 Task: Set the transport protocol for RTP stream output to "SCTP".
Action: Mouse moved to (100, 14)
Screenshot: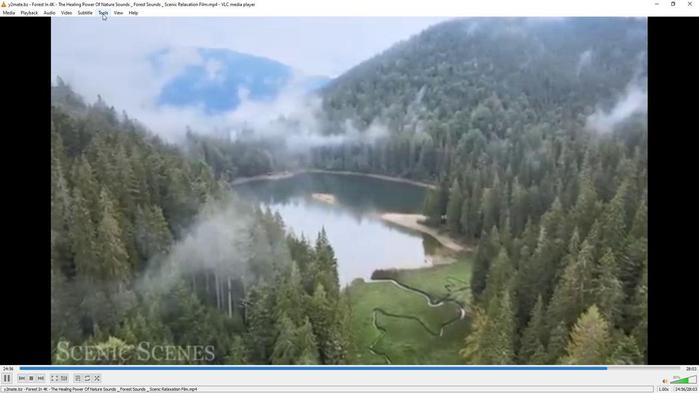 
Action: Mouse pressed left at (100, 14)
Screenshot: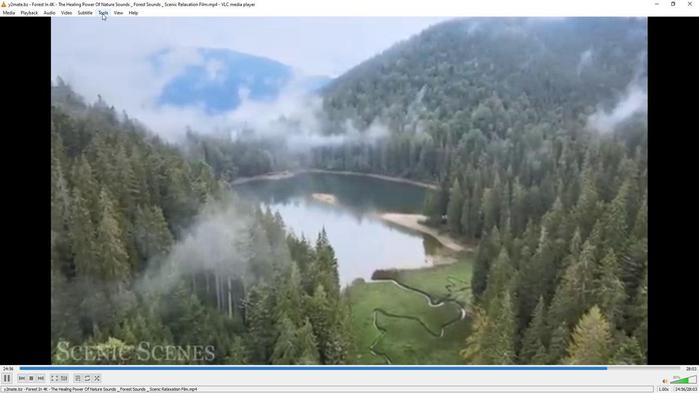 
Action: Mouse moved to (116, 98)
Screenshot: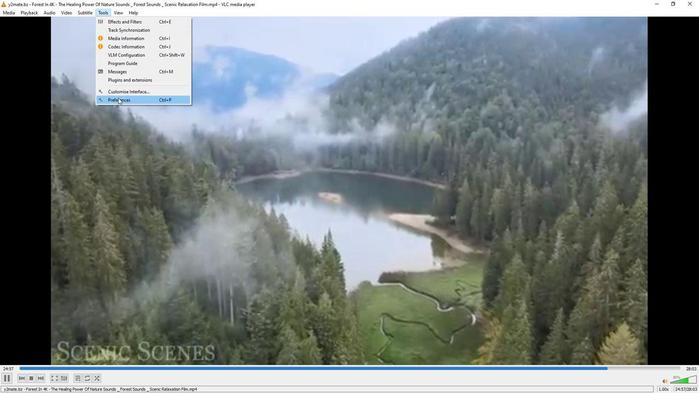 
Action: Mouse pressed left at (116, 98)
Screenshot: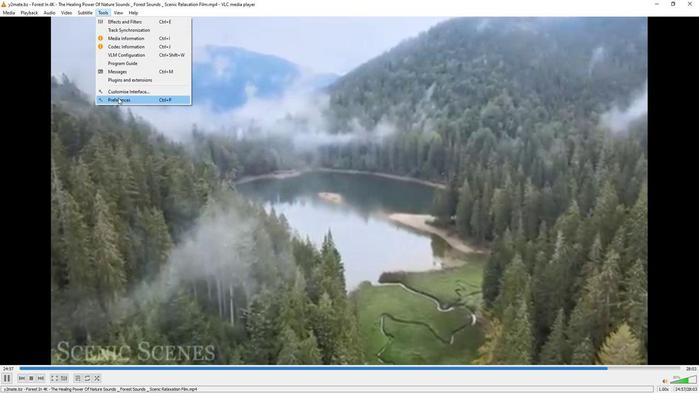 
Action: Mouse moved to (229, 320)
Screenshot: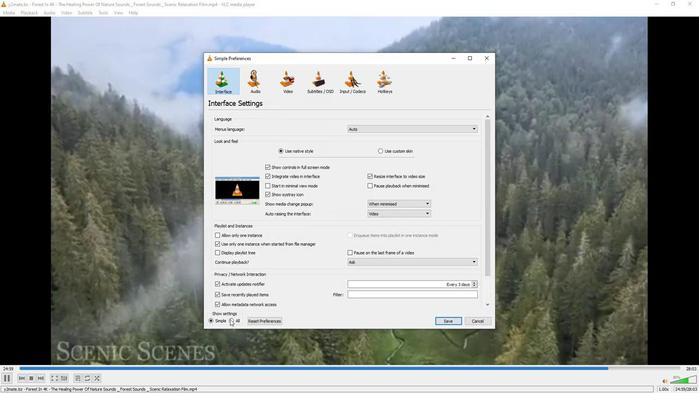 
Action: Mouse pressed left at (229, 320)
Screenshot: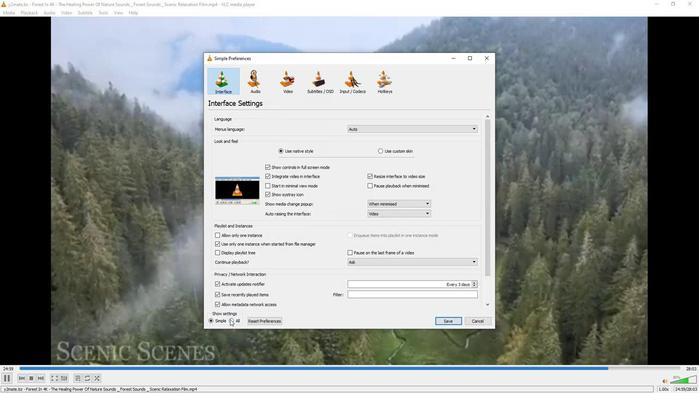 
Action: Mouse moved to (228, 273)
Screenshot: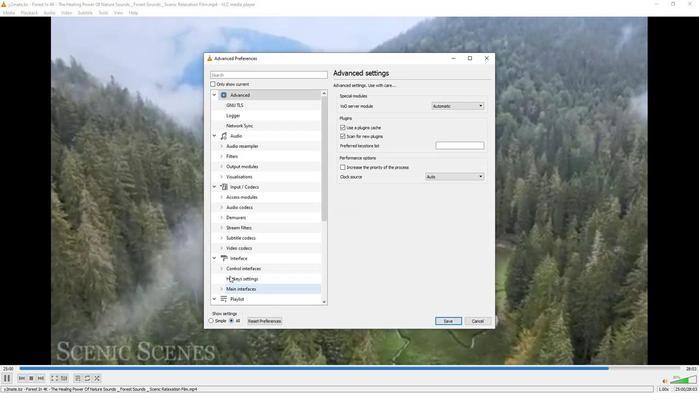 
Action: Mouse scrolled (228, 272) with delta (0, 0)
Screenshot: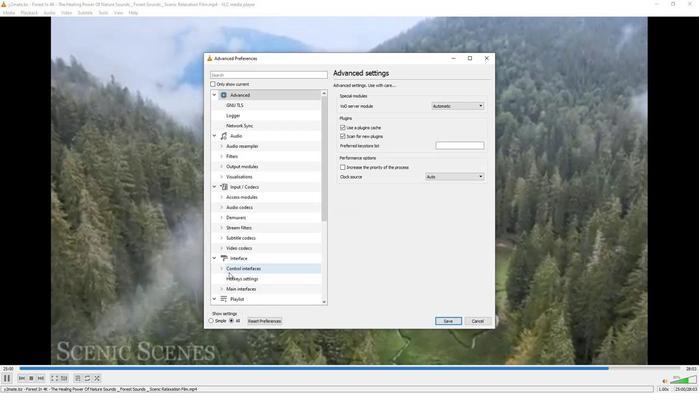 
Action: Mouse moved to (227, 268)
Screenshot: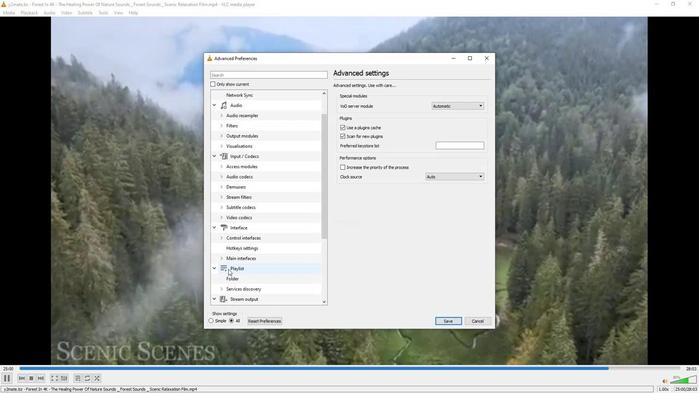 
Action: Mouse scrolled (227, 268) with delta (0, 0)
Screenshot: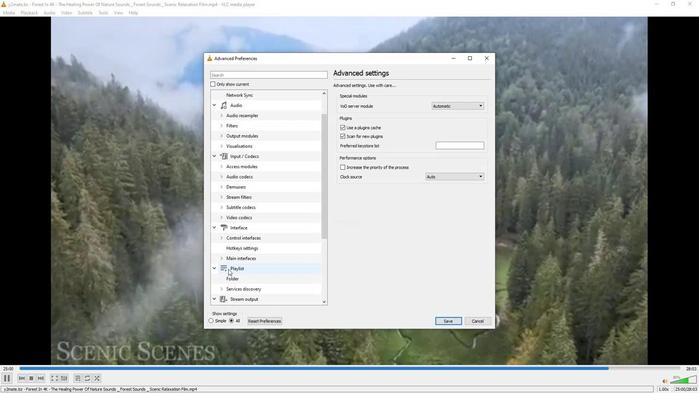 
Action: Mouse moved to (227, 265)
Screenshot: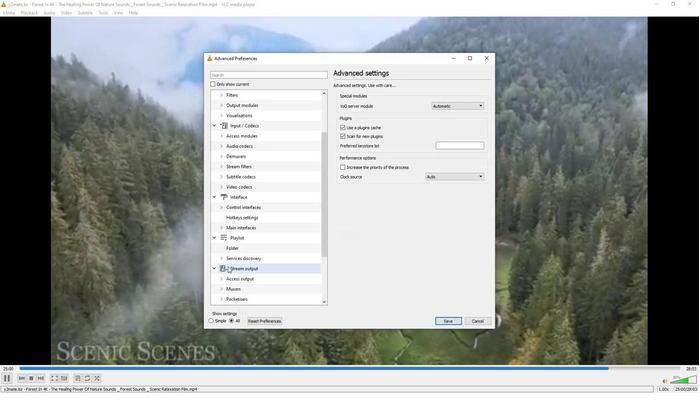 
Action: Mouse scrolled (227, 265) with delta (0, 0)
Screenshot: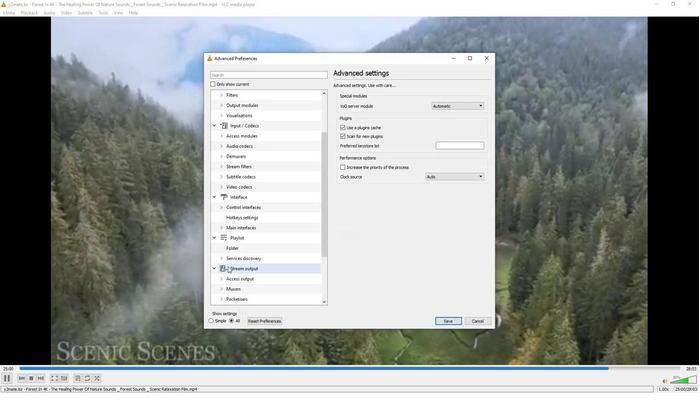 
Action: Mouse moved to (220, 279)
Screenshot: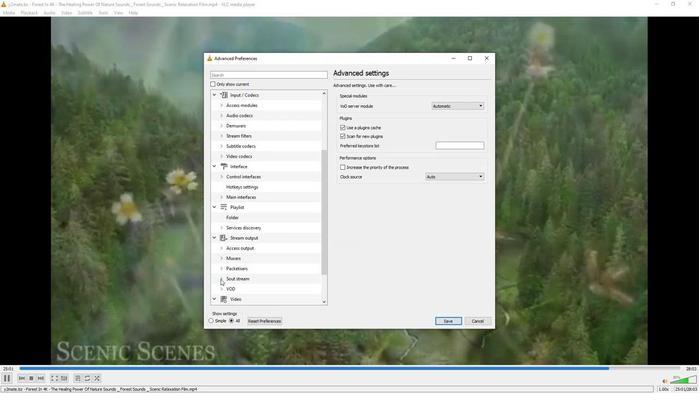 
Action: Mouse pressed left at (220, 279)
Screenshot: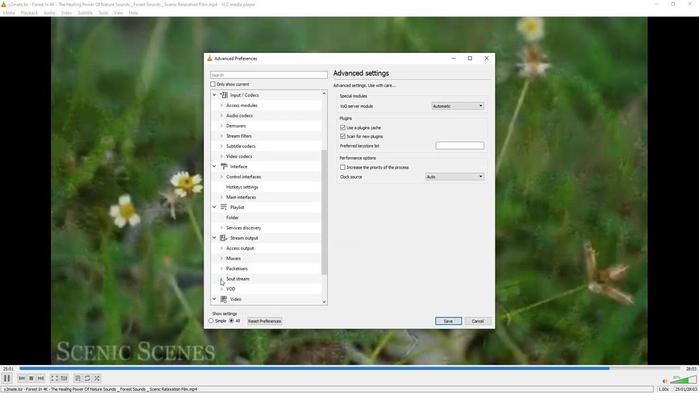 
Action: Mouse moved to (231, 266)
Screenshot: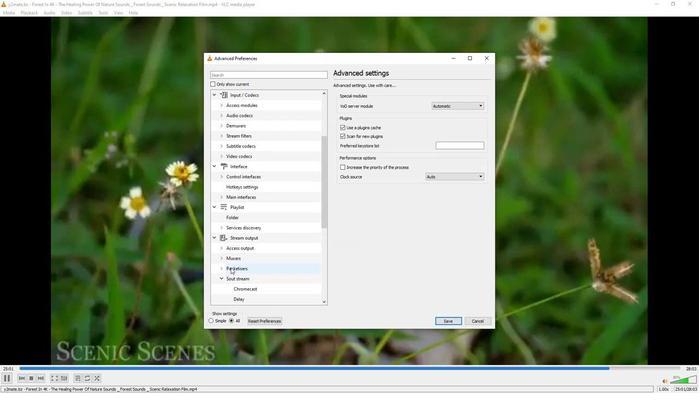 
Action: Mouse scrolled (231, 266) with delta (0, 0)
Screenshot: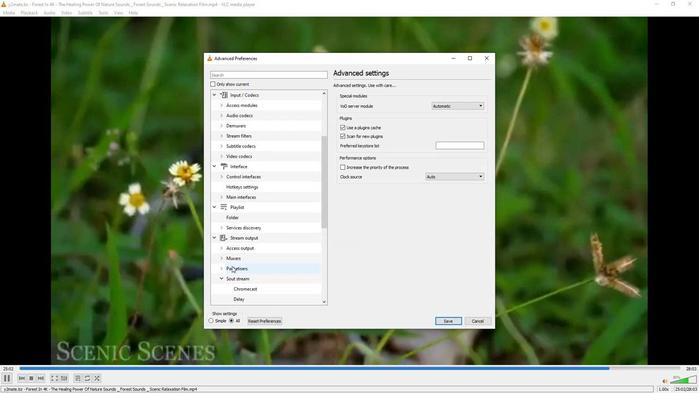 
Action: Mouse scrolled (231, 266) with delta (0, 0)
Screenshot: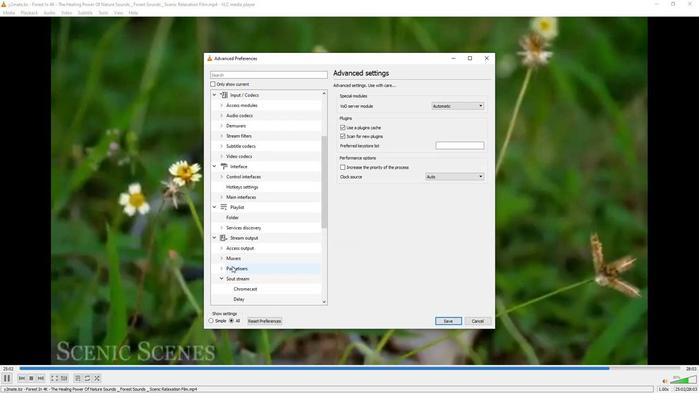 
Action: Mouse moved to (239, 288)
Screenshot: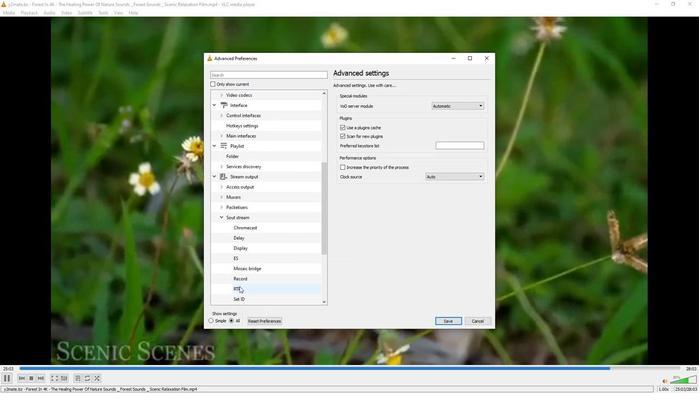 
Action: Mouse pressed left at (239, 288)
Screenshot: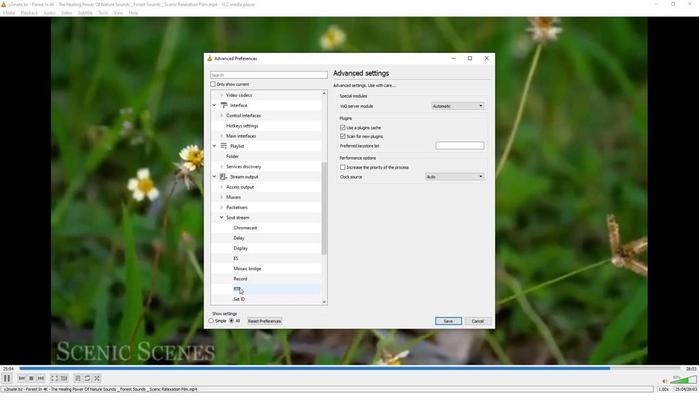 
Action: Mouse moved to (488, 185)
Screenshot: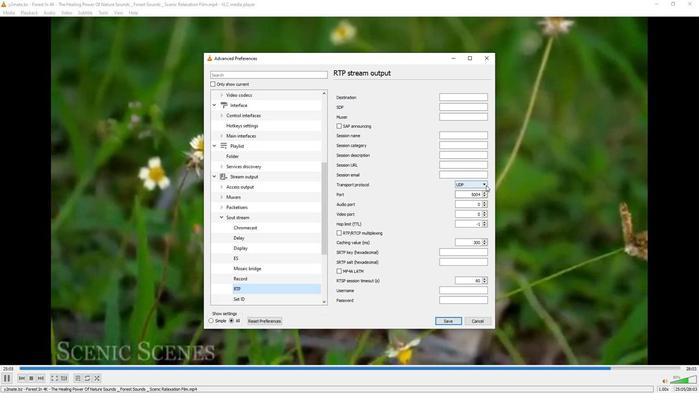 
Action: Mouse pressed left at (488, 185)
Screenshot: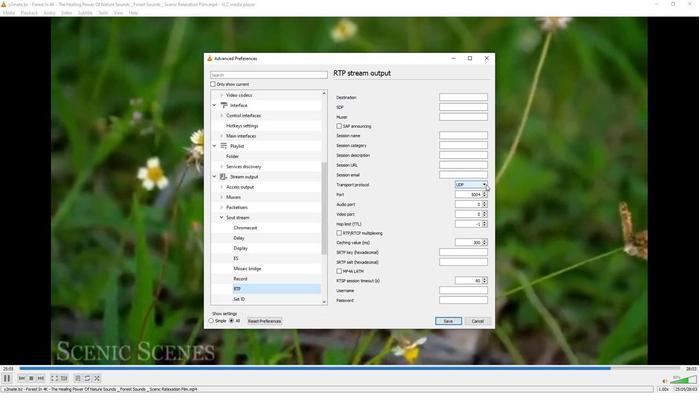 
Action: Mouse moved to (467, 195)
Screenshot: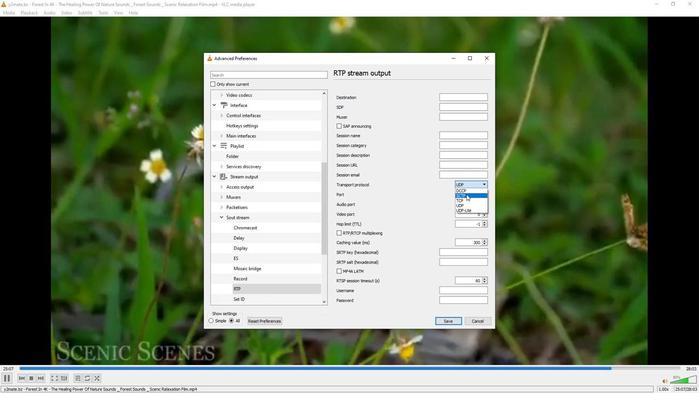 
Action: Mouse pressed left at (467, 195)
Screenshot: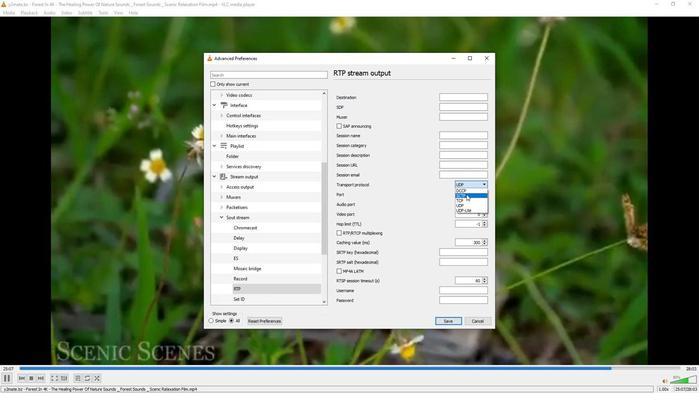 
Action: Mouse moved to (420, 226)
Screenshot: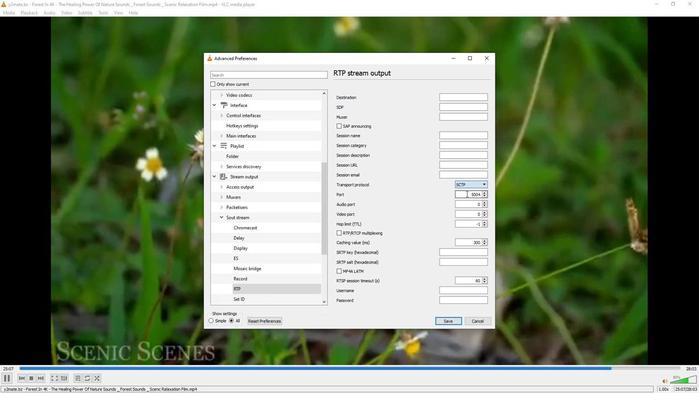 
